 Task: Select the inherit option in the diff decorations and ignore trim whitespace.
Action: Mouse moved to (9, 483)
Screenshot: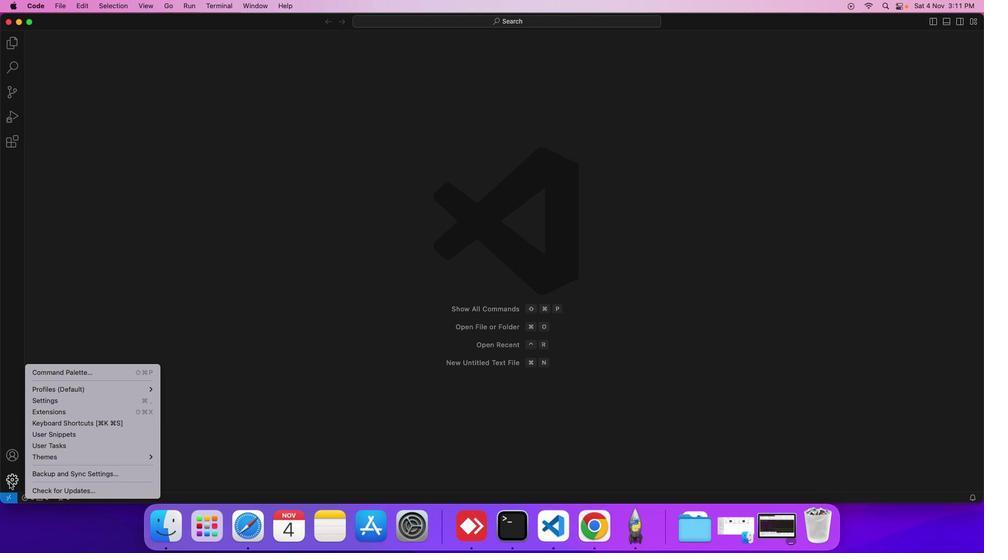 
Action: Mouse pressed left at (9, 483)
Screenshot: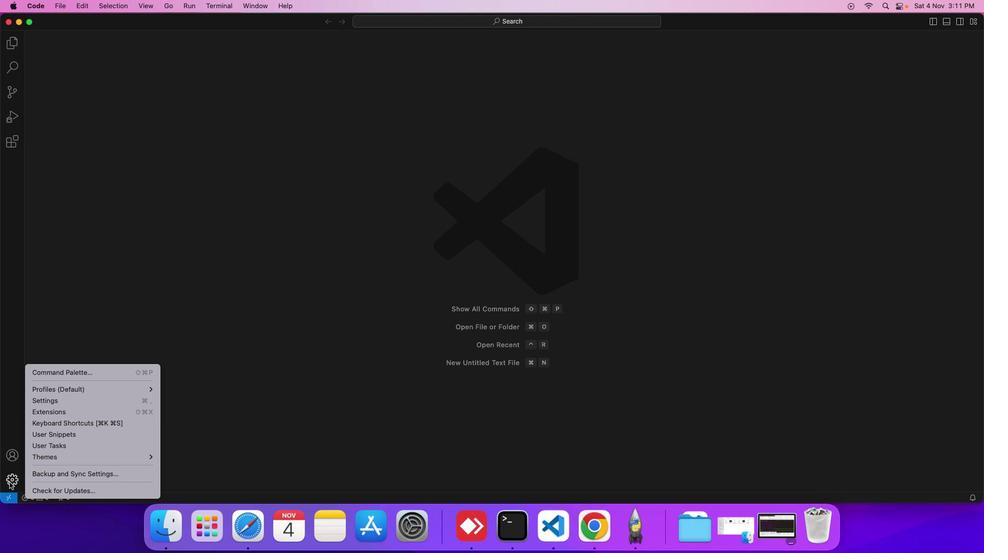 
Action: Mouse moved to (46, 400)
Screenshot: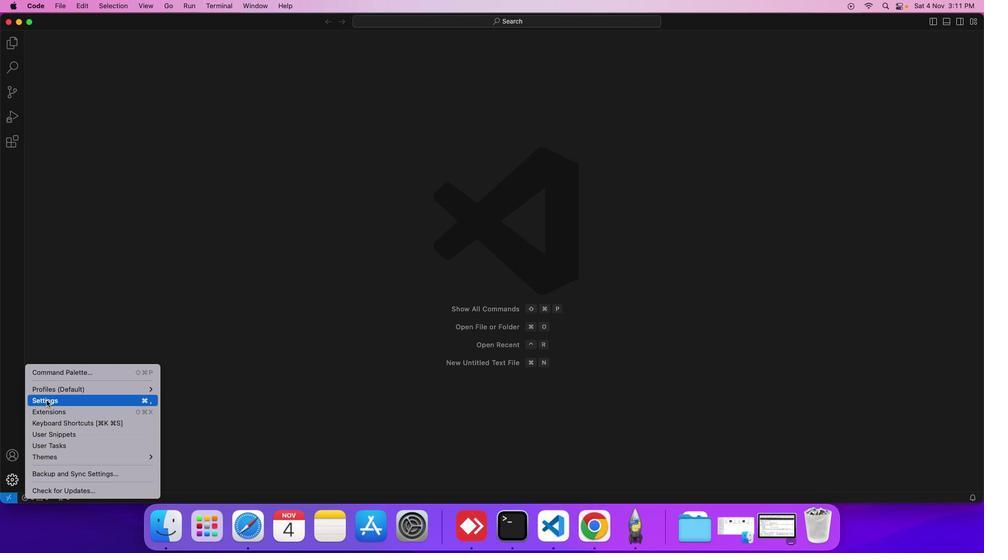 
Action: Mouse pressed left at (46, 400)
Screenshot: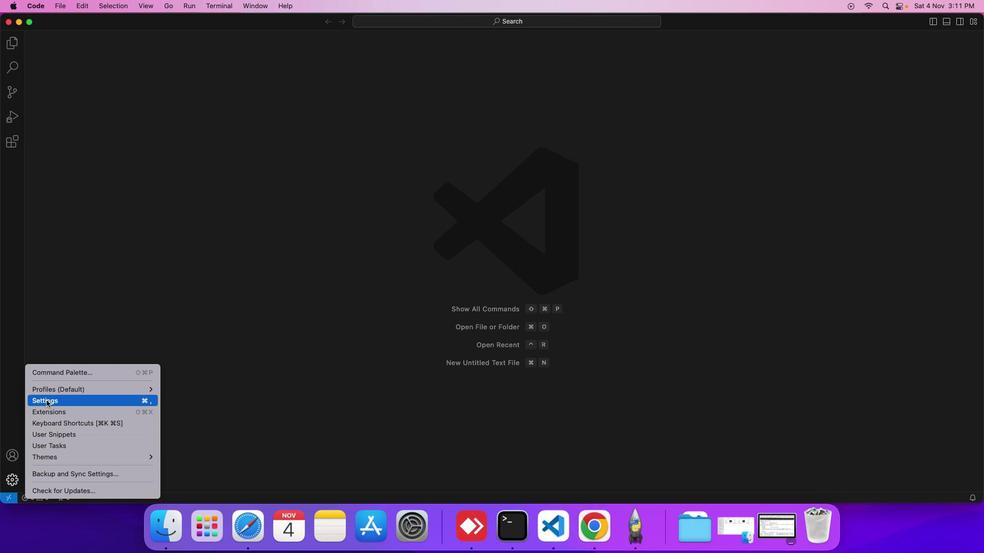 
Action: Mouse moved to (239, 146)
Screenshot: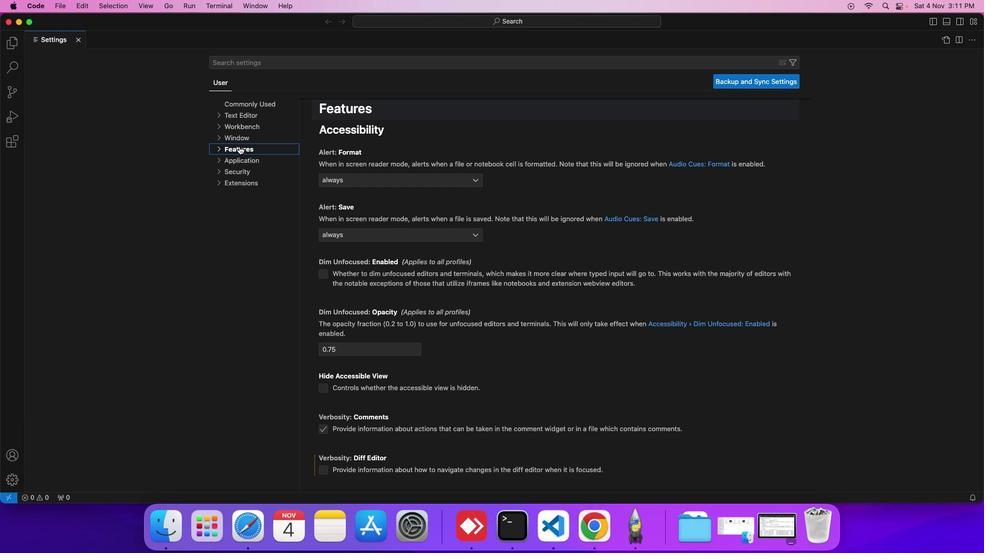 
Action: Mouse pressed left at (239, 146)
Screenshot: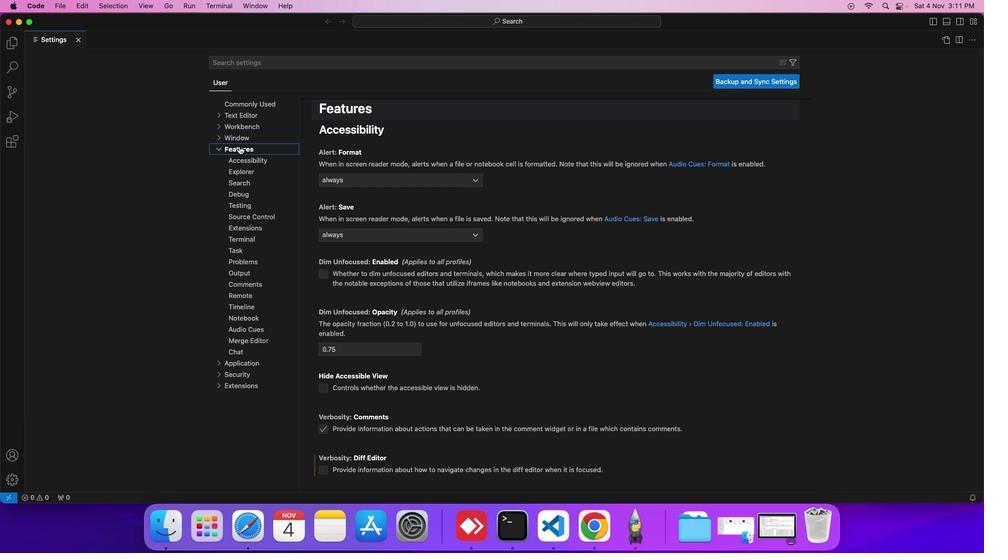 
Action: Mouse moved to (261, 217)
Screenshot: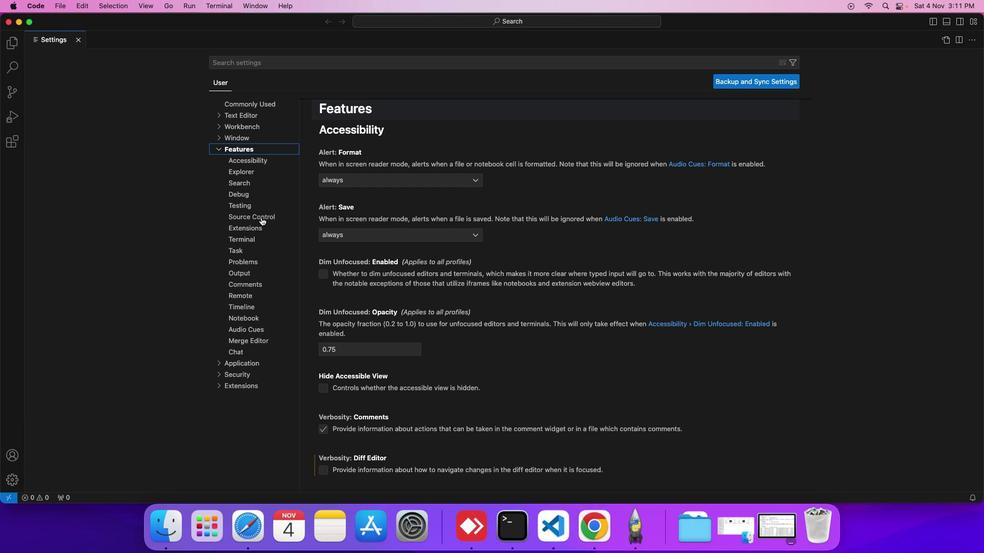 
Action: Mouse pressed left at (261, 217)
Screenshot: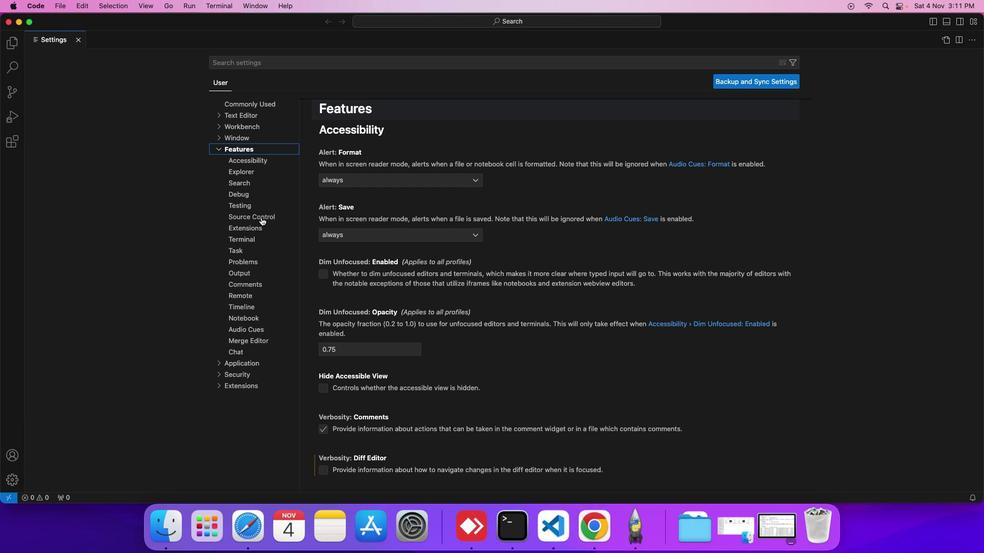 
Action: Mouse moved to (350, 376)
Screenshot: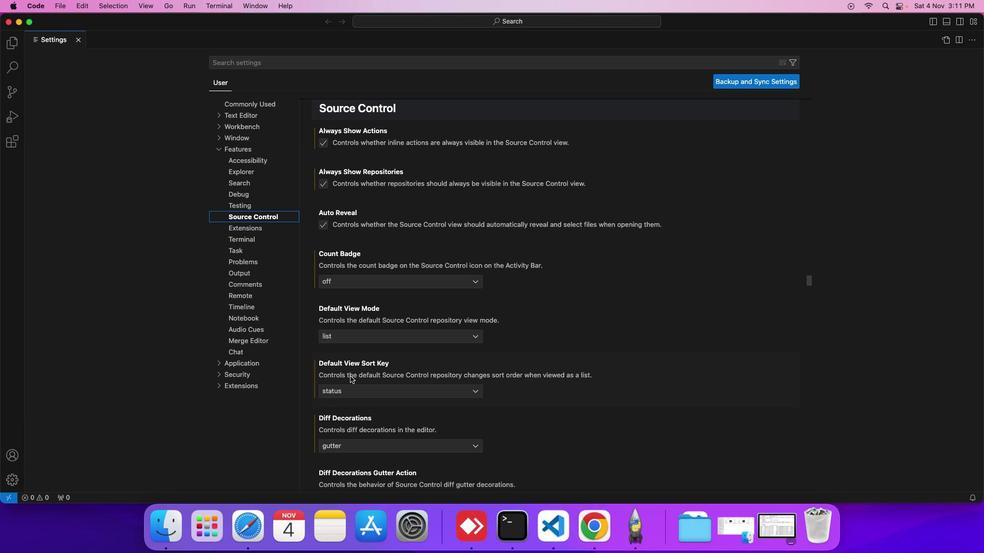 
Action: Mouse scrolled (350, 376) with delta (0, 0)
Screenshot: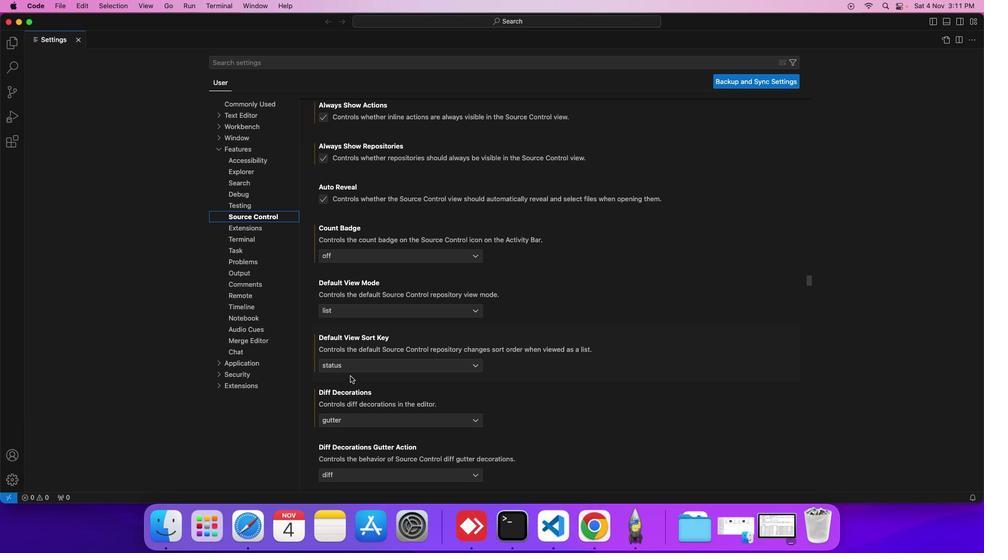
Action: Mouse scrolled (350, 376) with delta (0, 0)
Screenshot: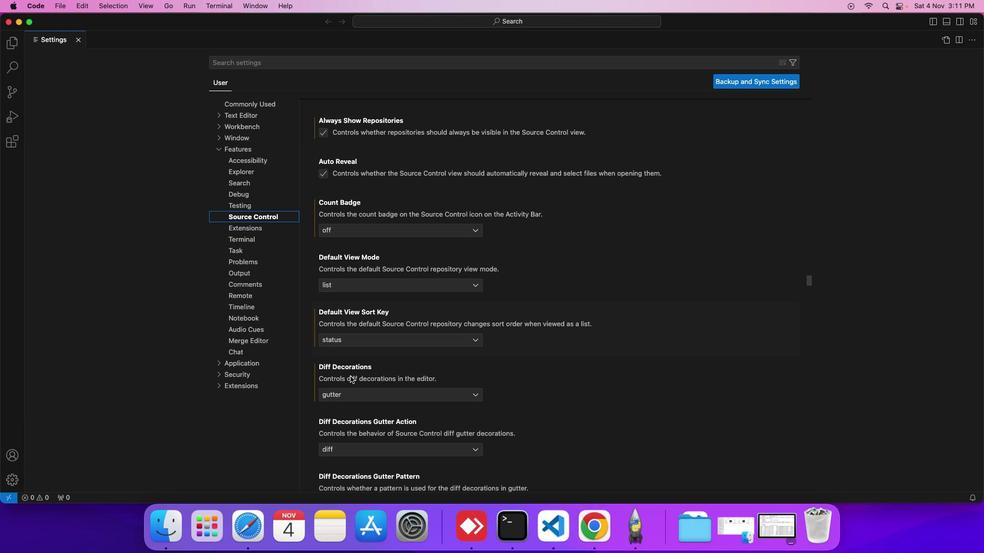 
Action: Mouse scrolled (350, 376) with delta (0, 0)
Screenshot: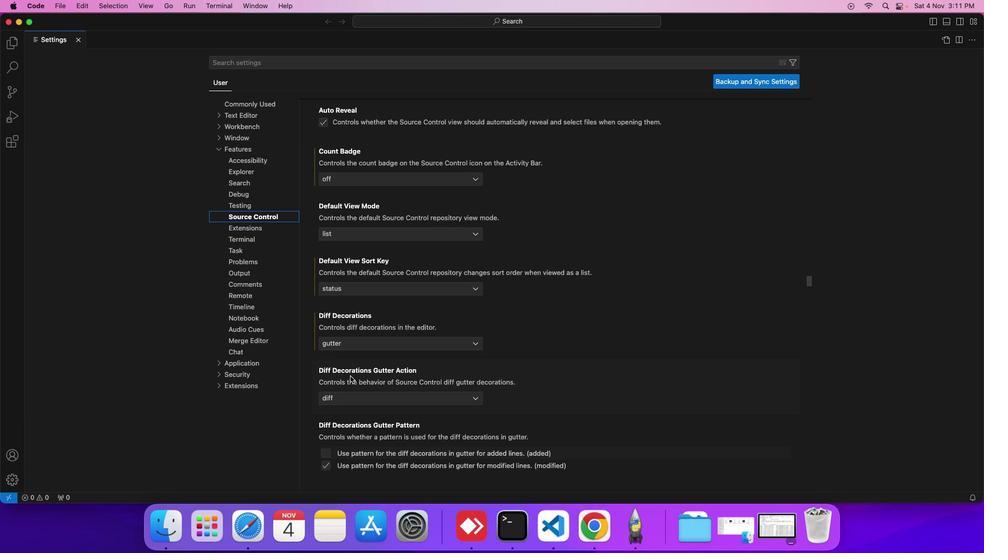 
Action: Mouse scrolled (350, 376) with delta (0, 0)
Screenshot: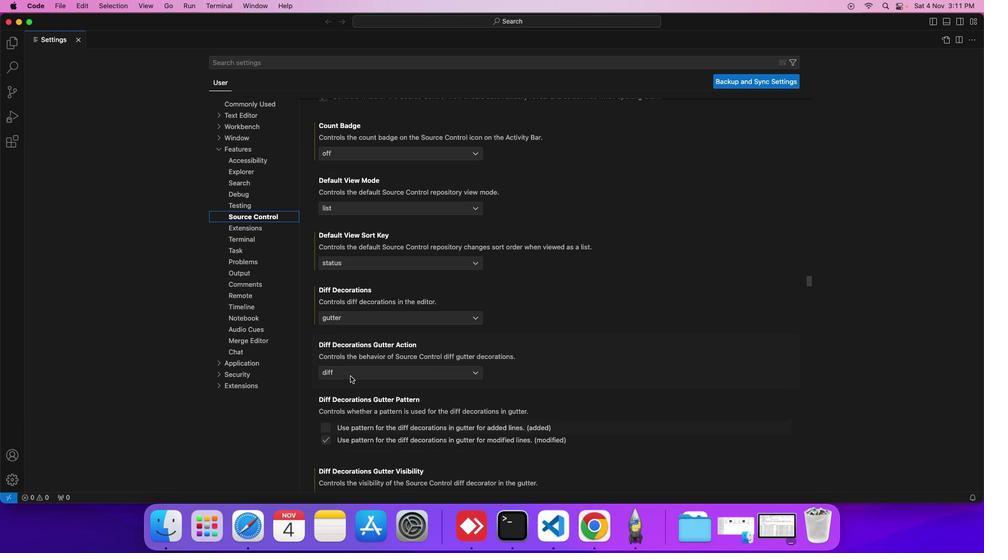 
Action: Mouse scrolled (350, 376) with delta (0, 0)
Screenshot: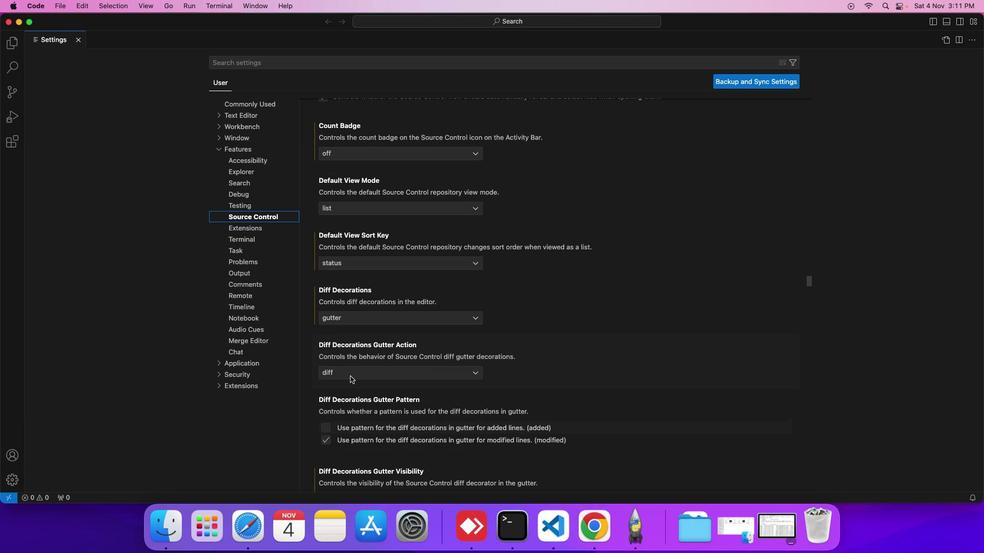 
Action: Mouse scrolled (350, 376) with delta (0, 0)
Screenshot: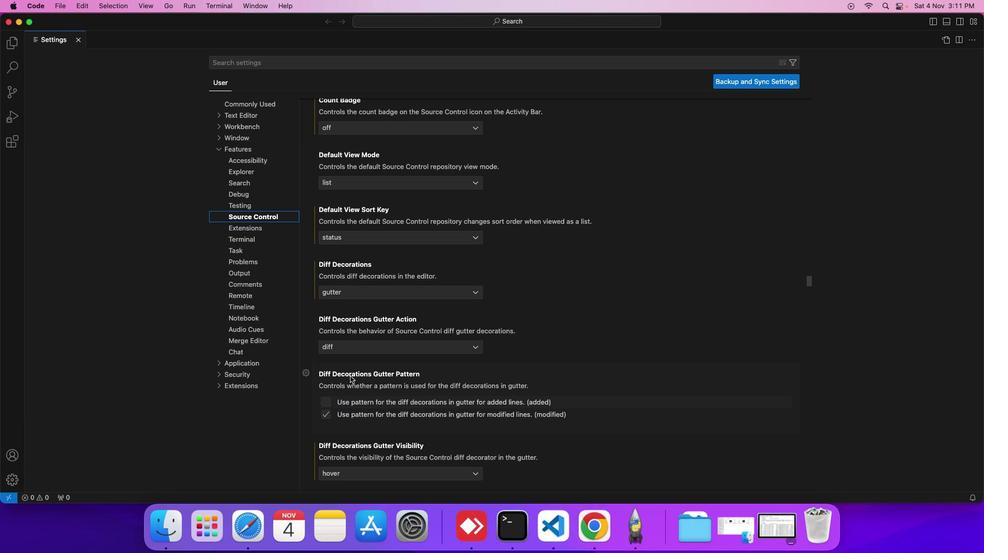 
Action: Mouse scrolled (350, 376) with delta (0, 0)
Screenshot: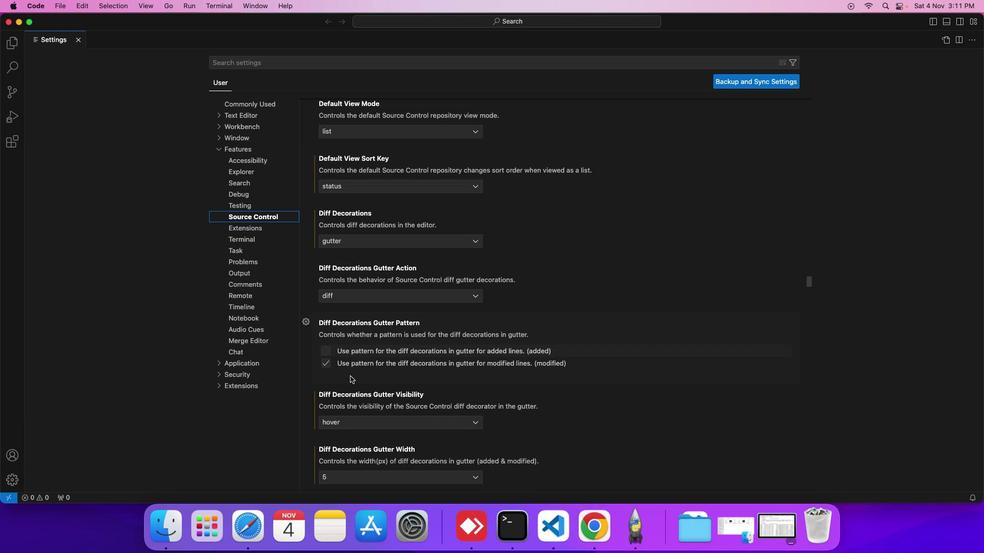 
Action: Mouse scrolled (350, 376) with delta (0, 0)
Screenshot: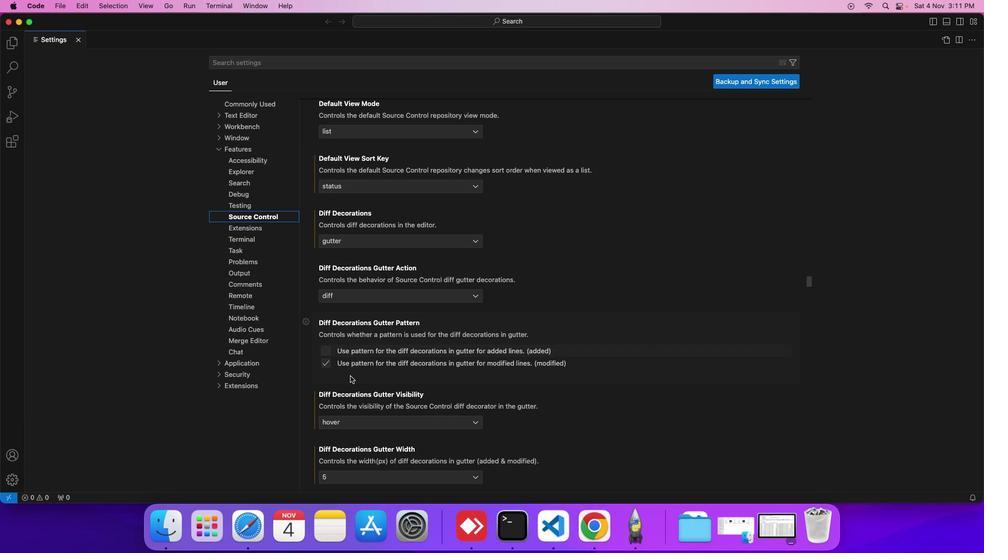 
Action: Mouse scrolled (350, 376) with delta (0, 0)
Screenshot: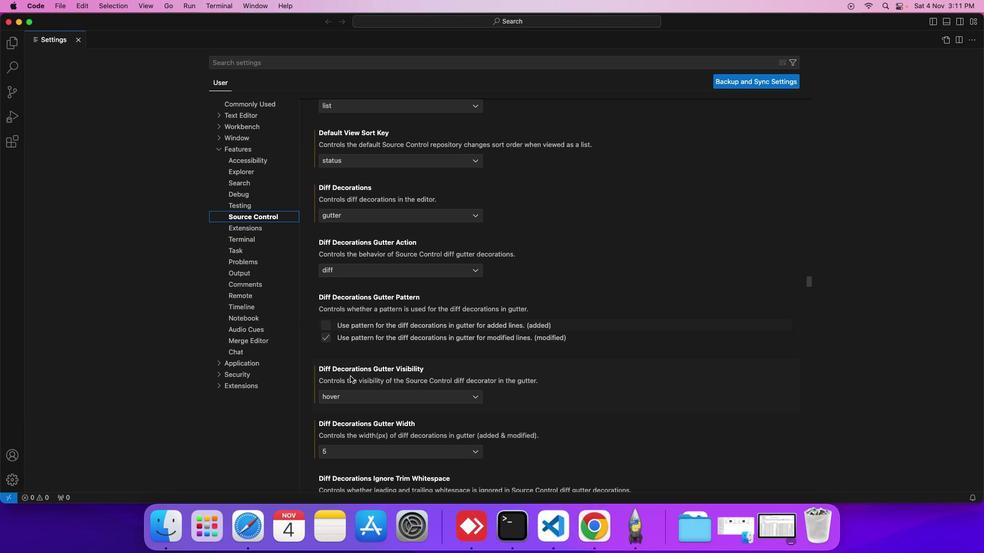 
Action: Mouse scrolled (350, 376) with delta (0, 0)
Screenshot: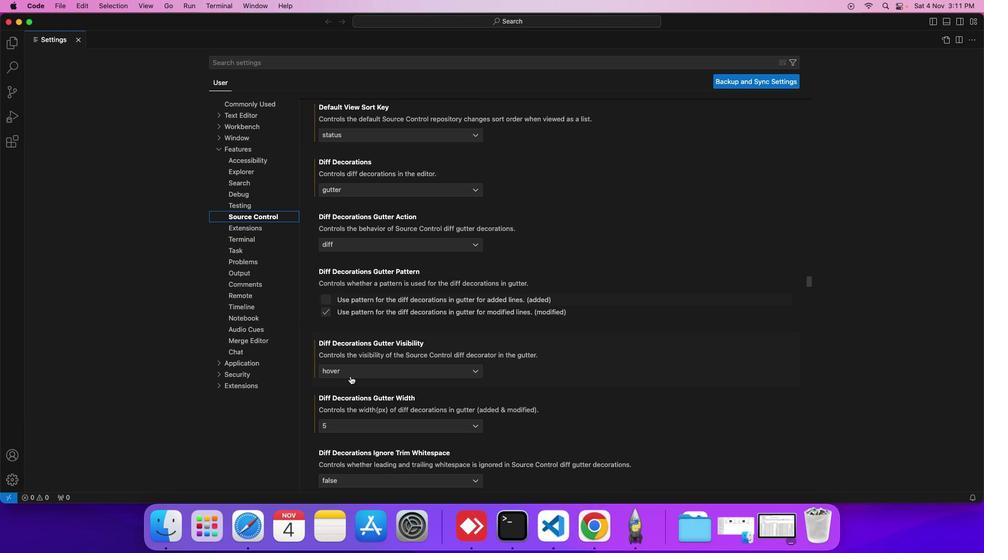 
Action: Mouse scrolled (350, 376) with delta (0, 0)
Screenshot: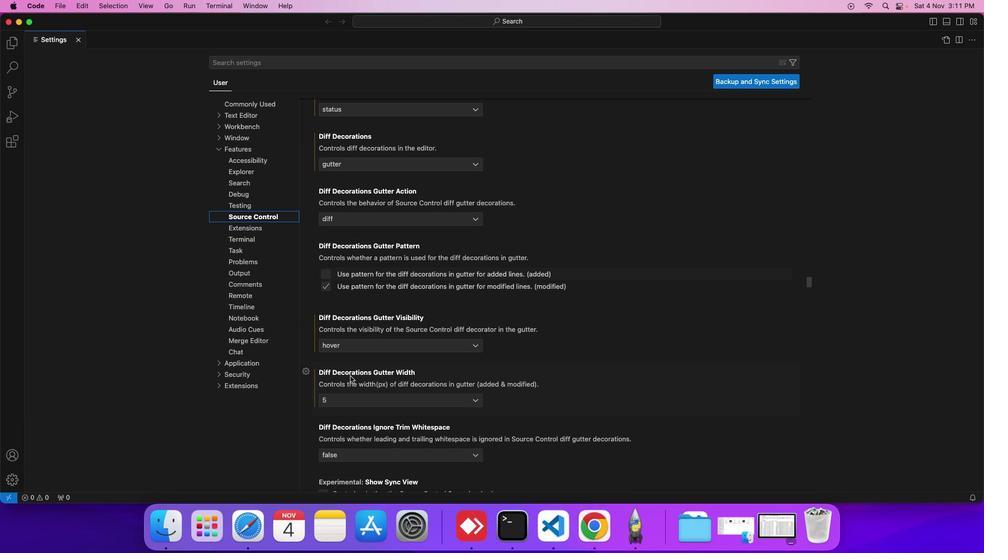 
Action: Mouse scrolled (350, 376) with delta (0, 0)
Screenshot: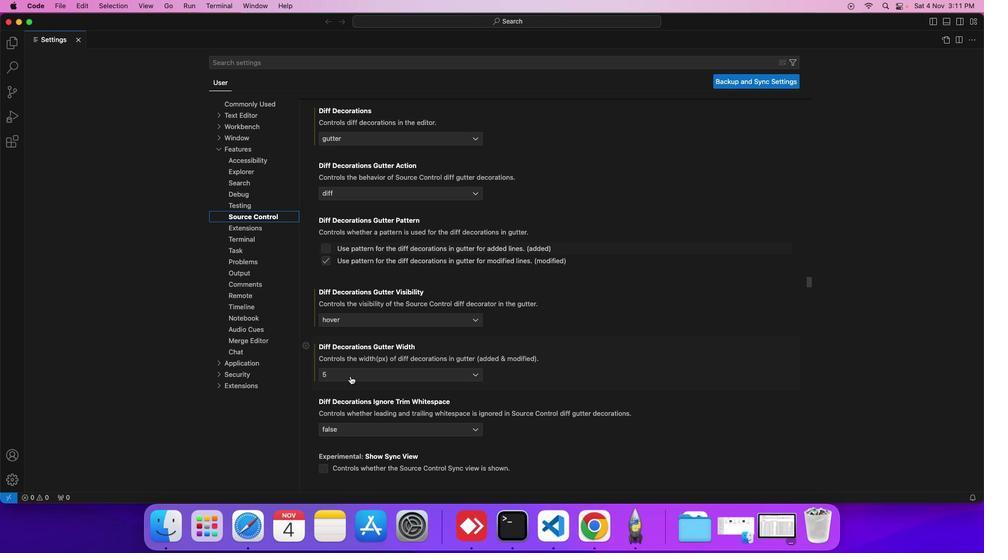 
Action: Mouse scrolled (350, 376) with delta (0, 0)
Screenshot: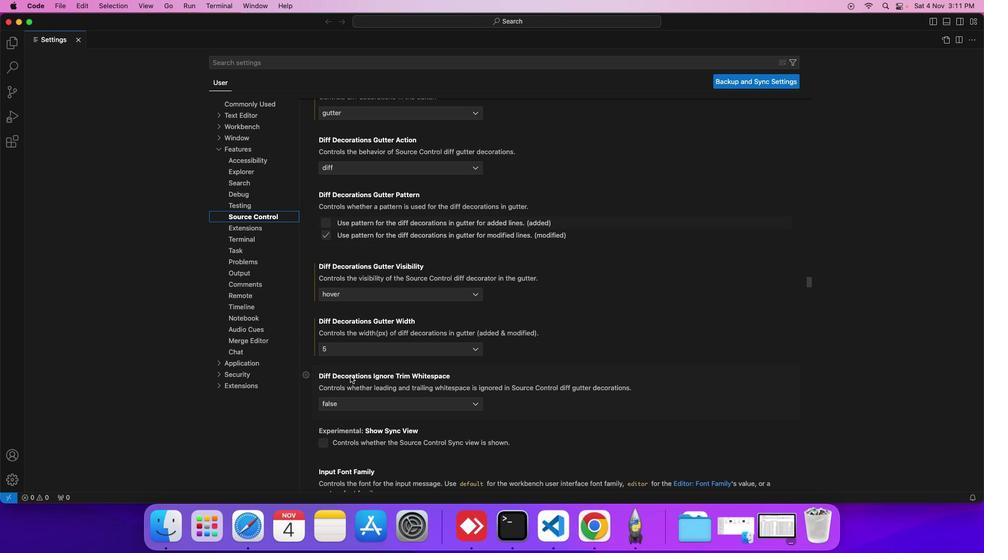 
Action: Mouse scrolled (350, 376) with delta (0, 0)
Screenshot: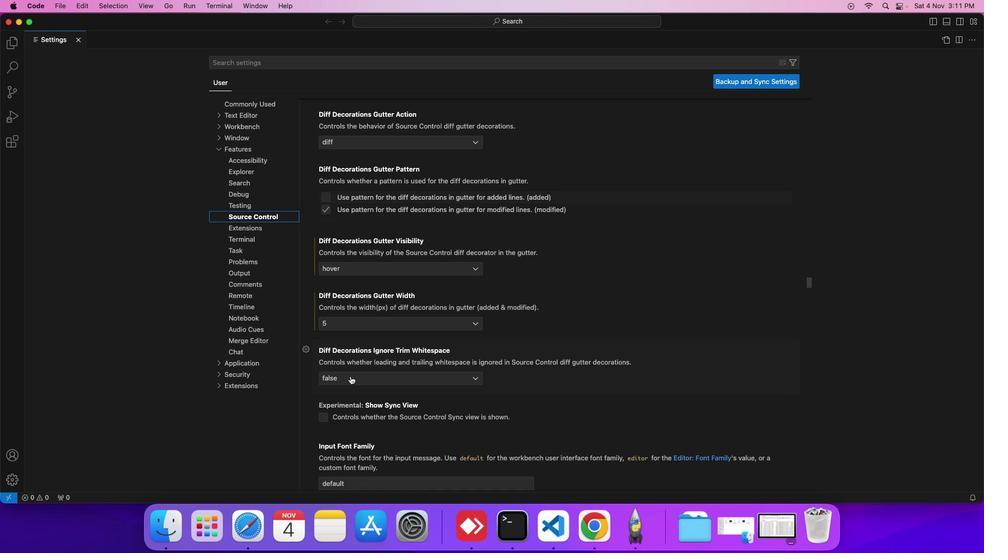 
Action: Mouse moved to (350, 376)
Screenshot: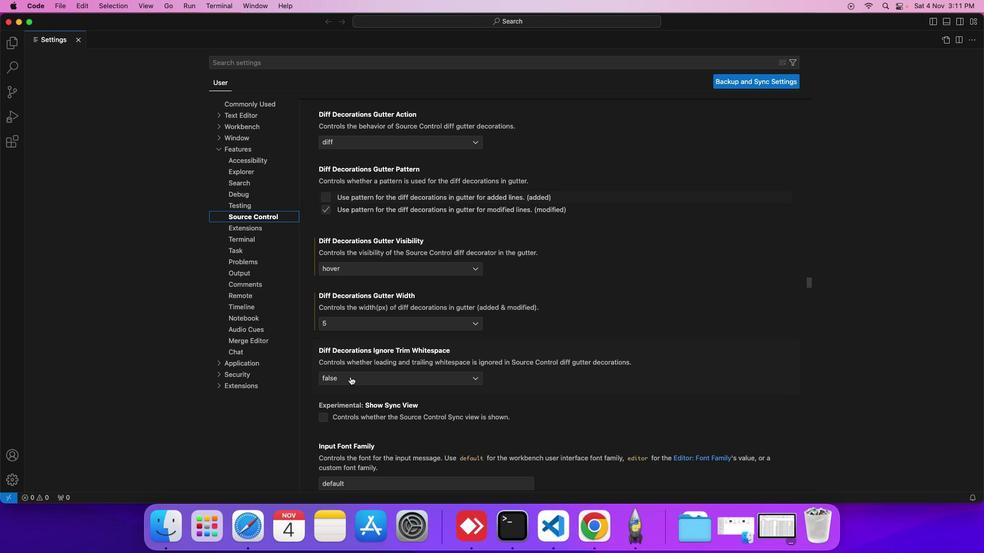 
Action: Mouse pressed left at (350, 376)
Screenshot: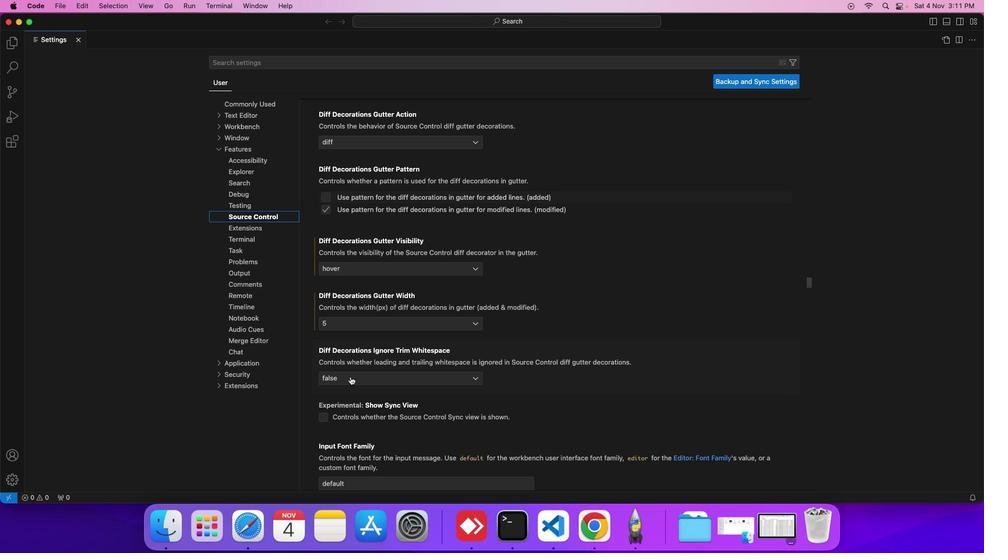 
Action: Mouse moved to (344, 415)
Screenshot: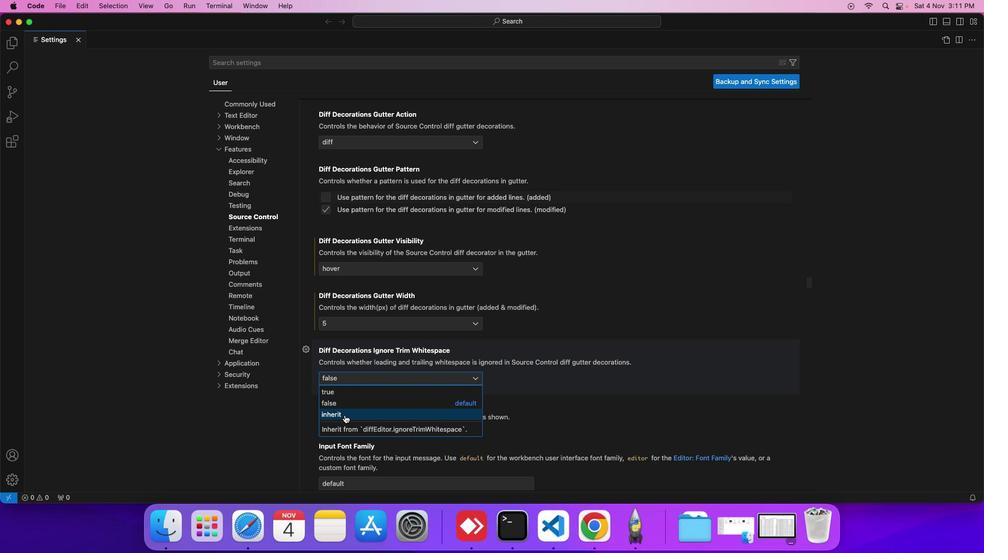 
Action: Mouse pressed left at (344, 415)
Screenshot: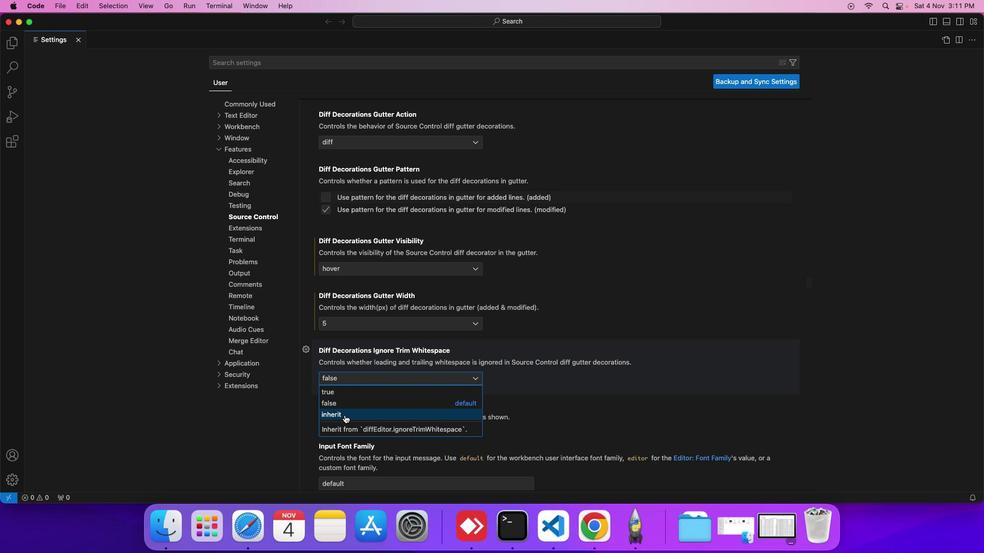 
